Task: Rotate the text as none.
Action: Mouse moved to (27, 186)
Screenshot: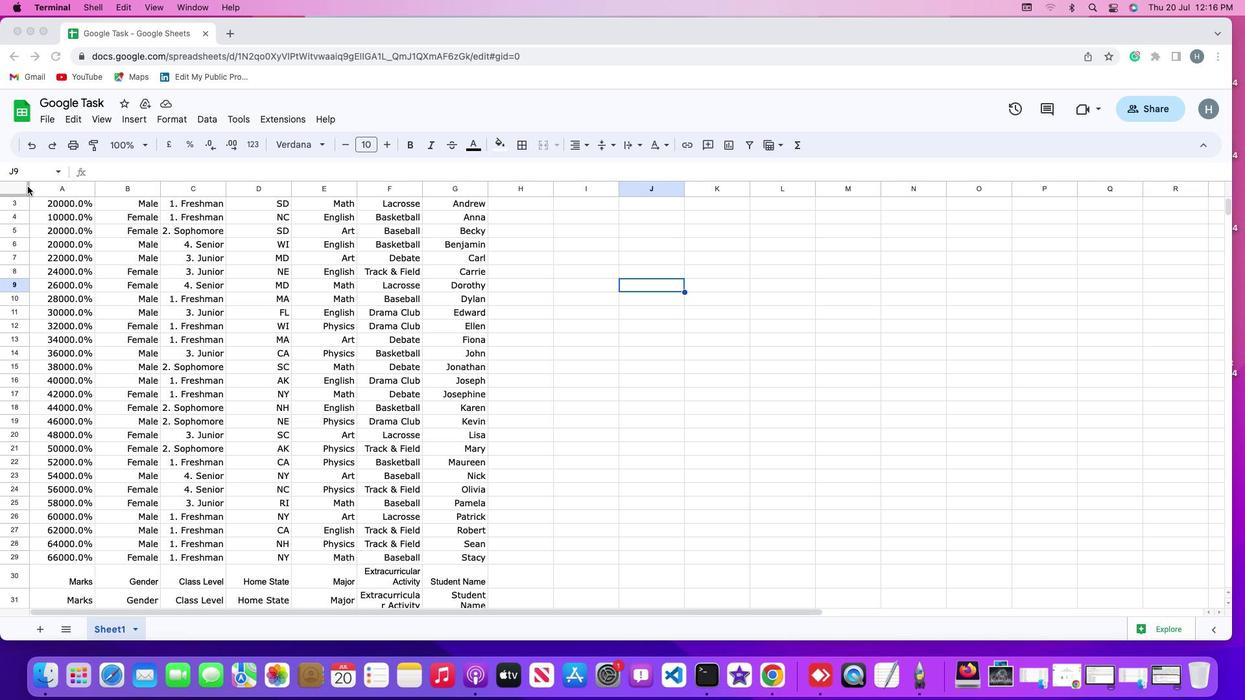 
Action: Mouse pressed left at (27, 186)
Screenshot: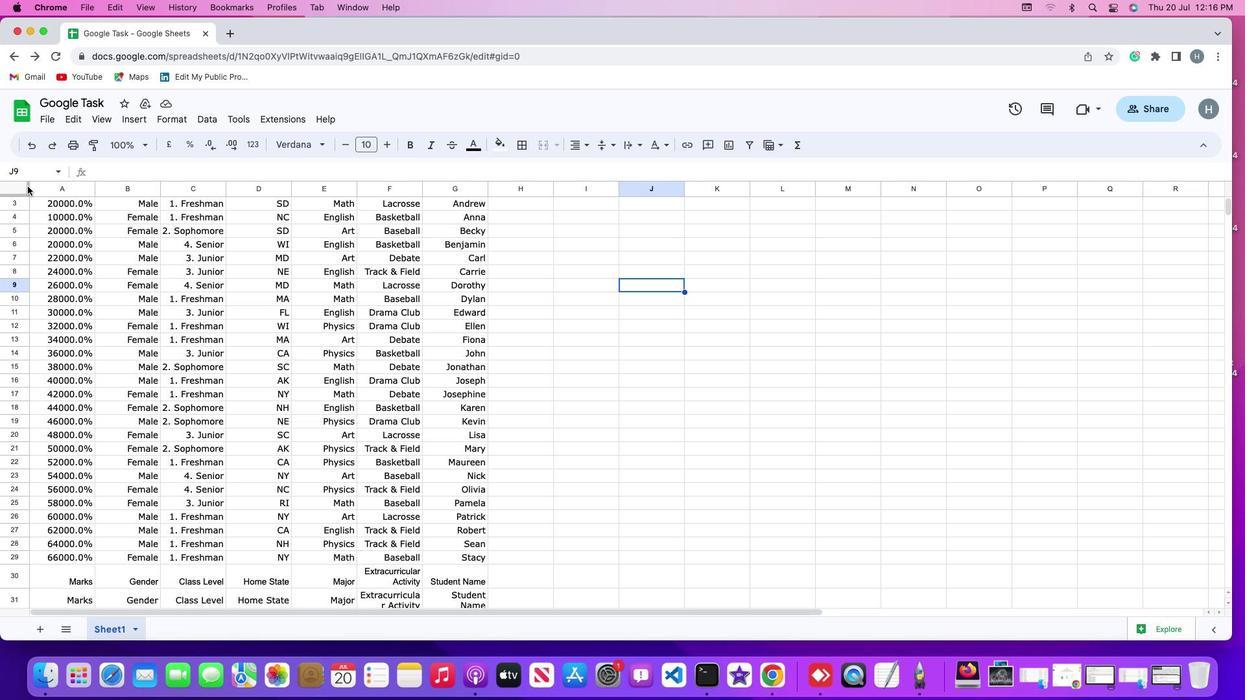 
Action: Mouse moved to (12, 187)
Screenshot: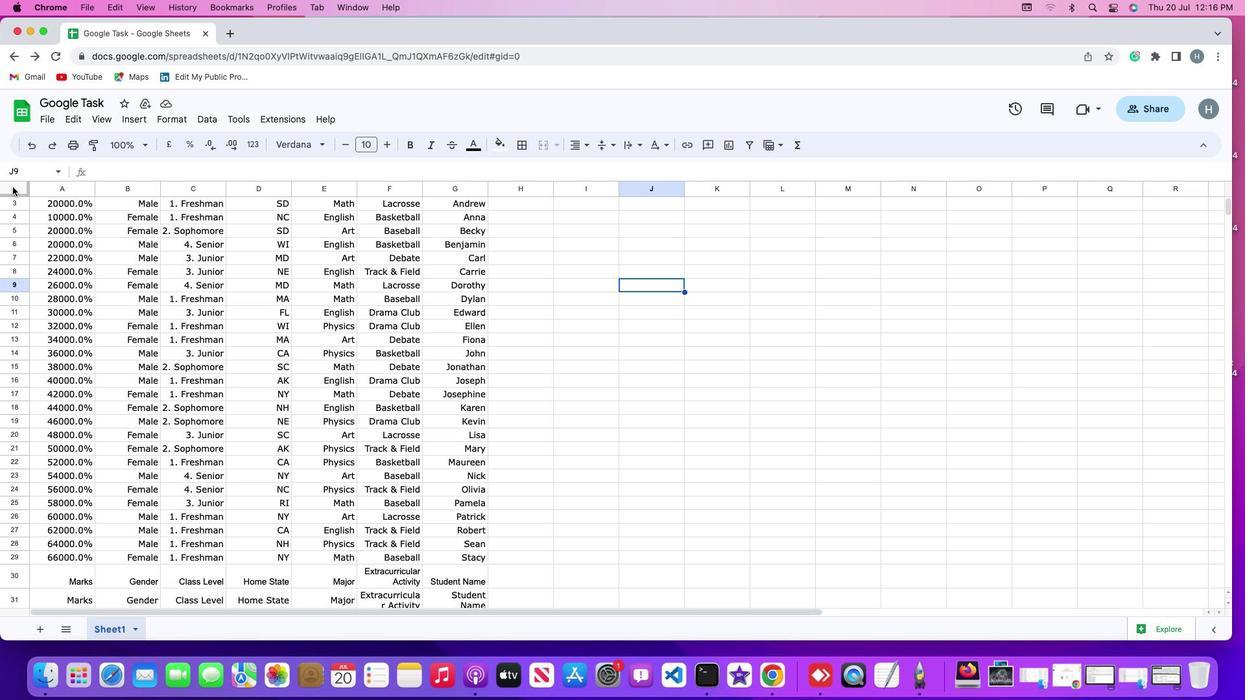 
Action: Mouse pressed left at (12, 187)
Screenshot: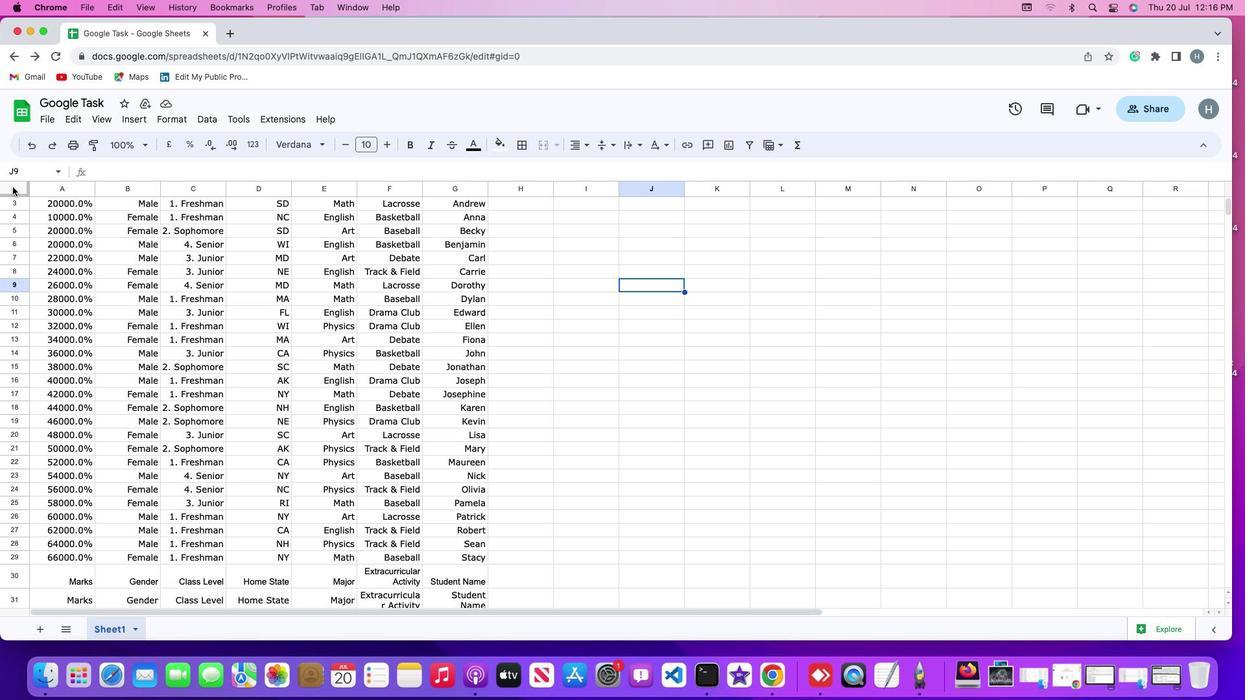 
Action: Mouse moved to (162, 112)
Screenshot: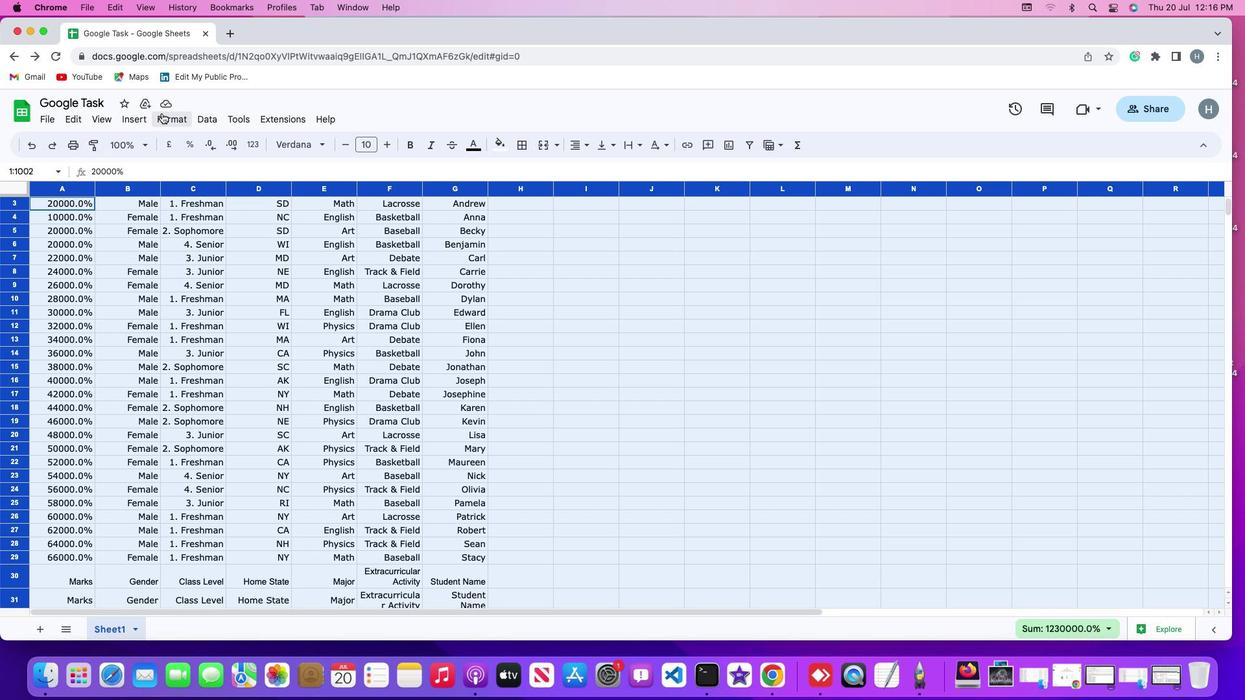 
Action: Mouse pressed left at (162, 112)
Screenshot: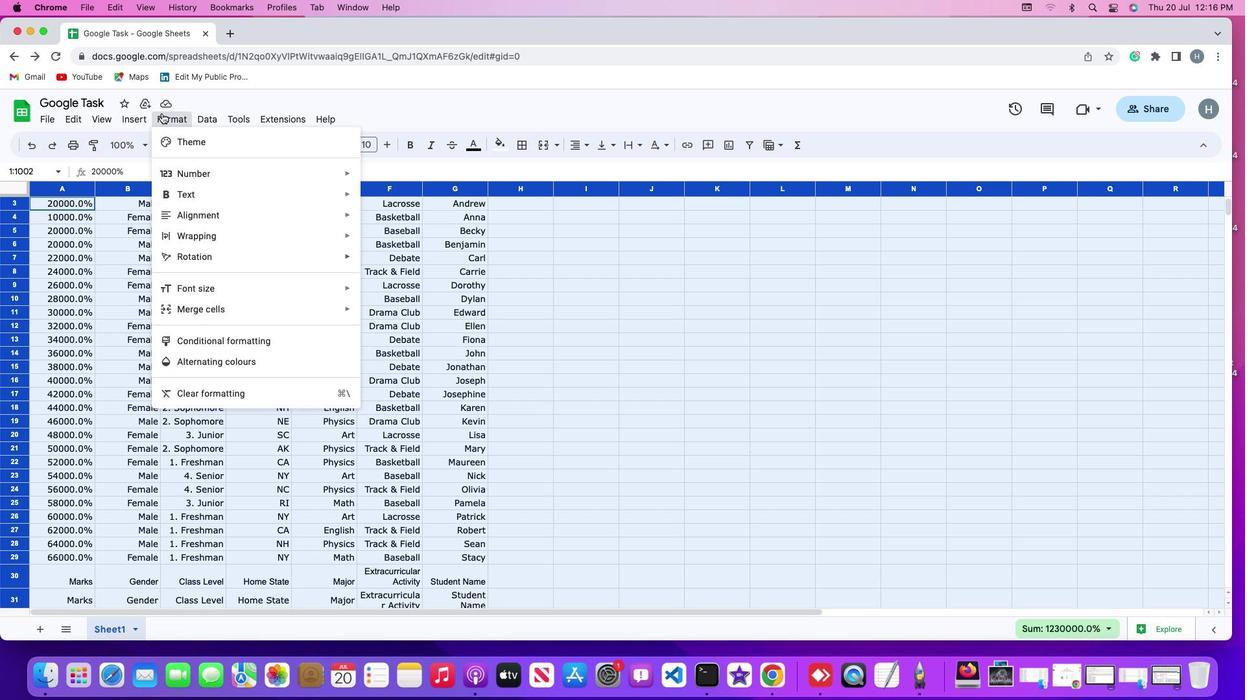 
Action: Mouse moved to (192, 253)
Screenshot: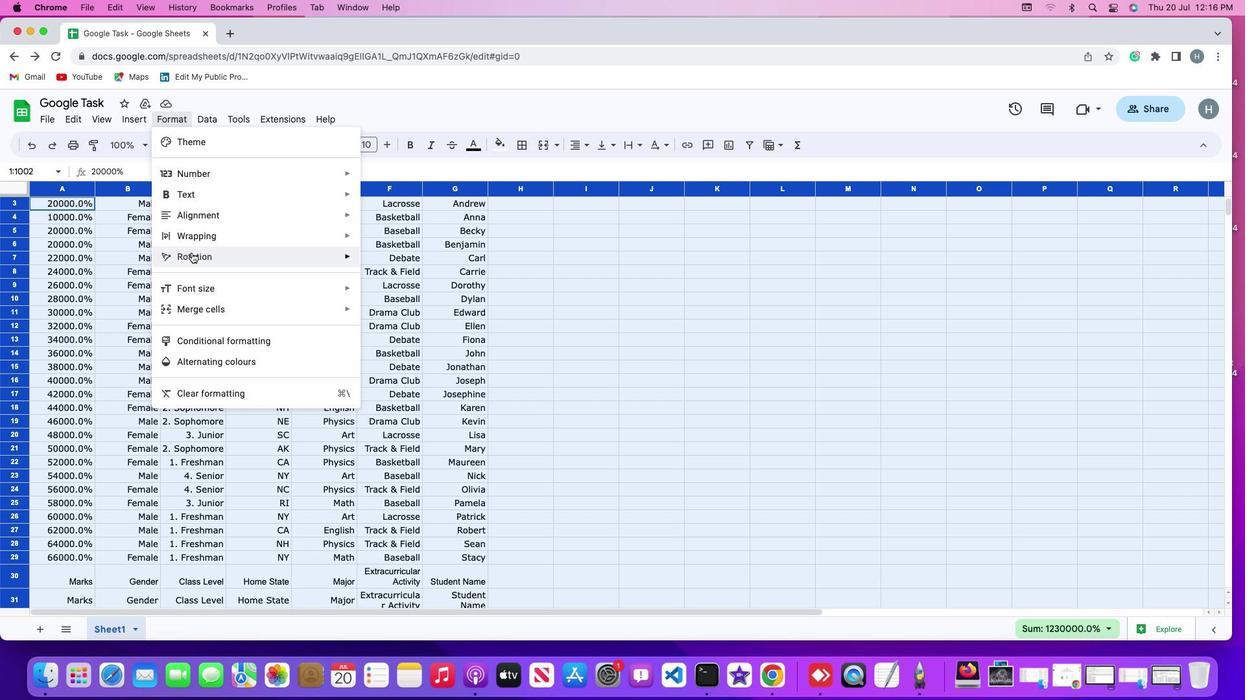 
Action: Mouse pressed left at (192, 253)
Screenshot: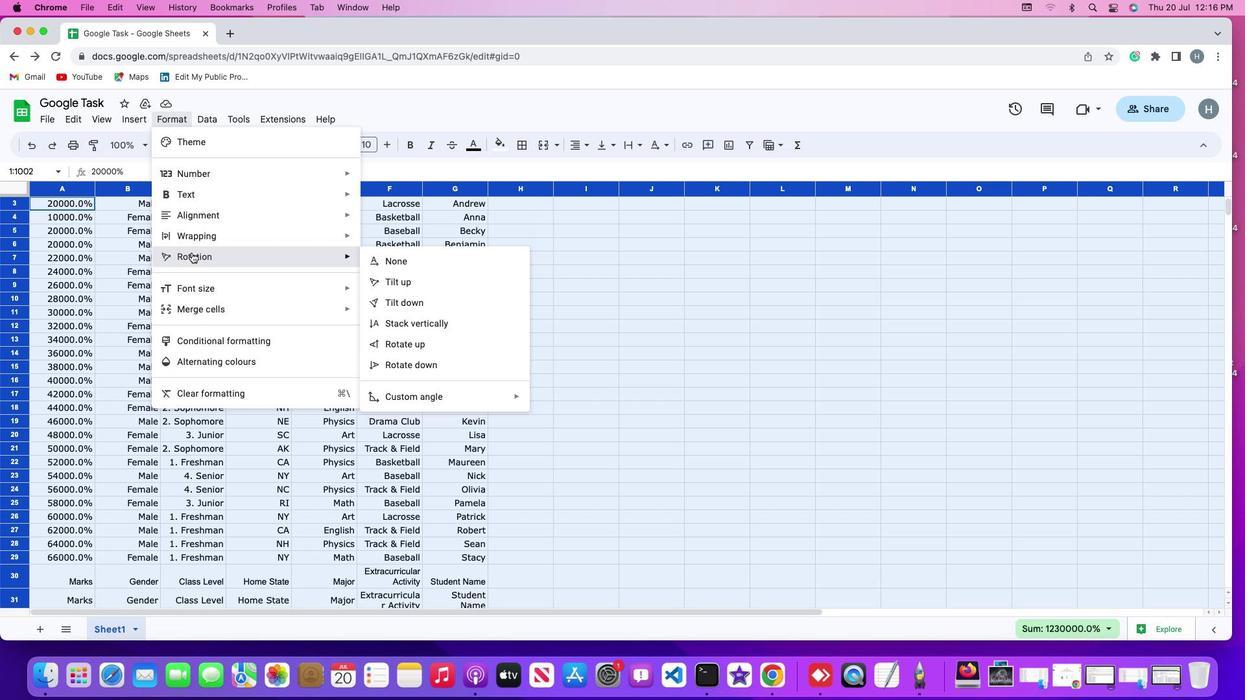 
Action: Mouse moved to (402, 263)
Screenshot: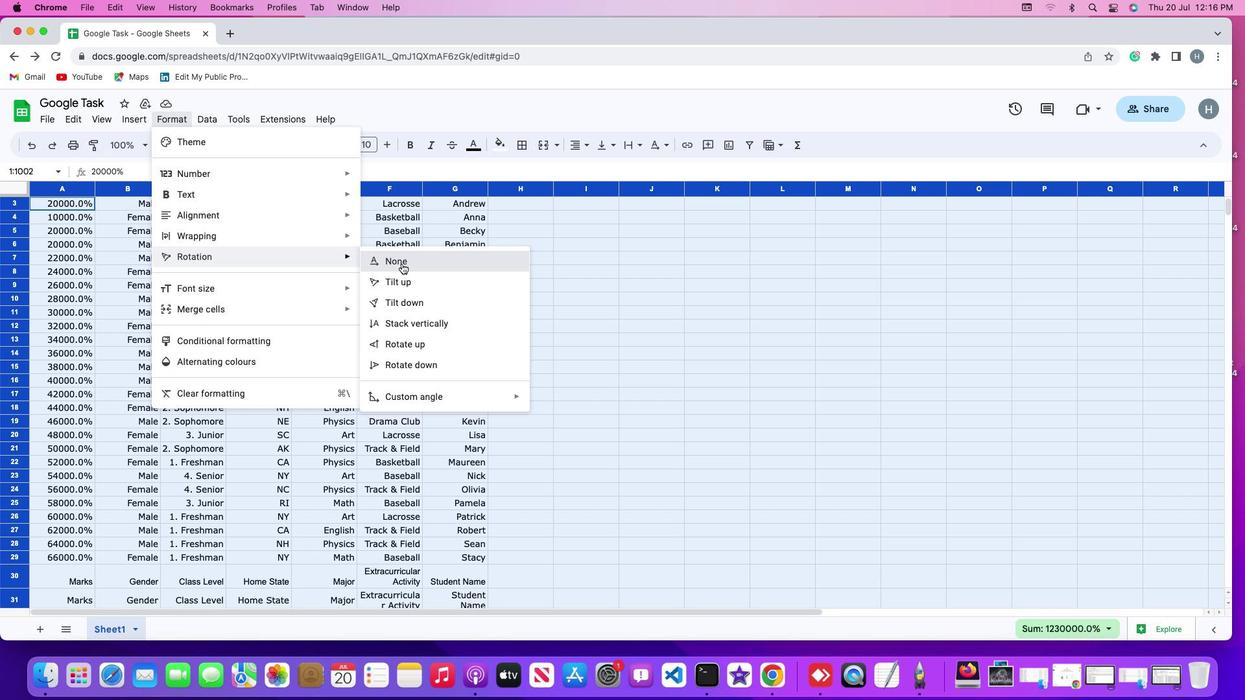 
Action: Mouse pressed left at (402, 263)
Screenshot: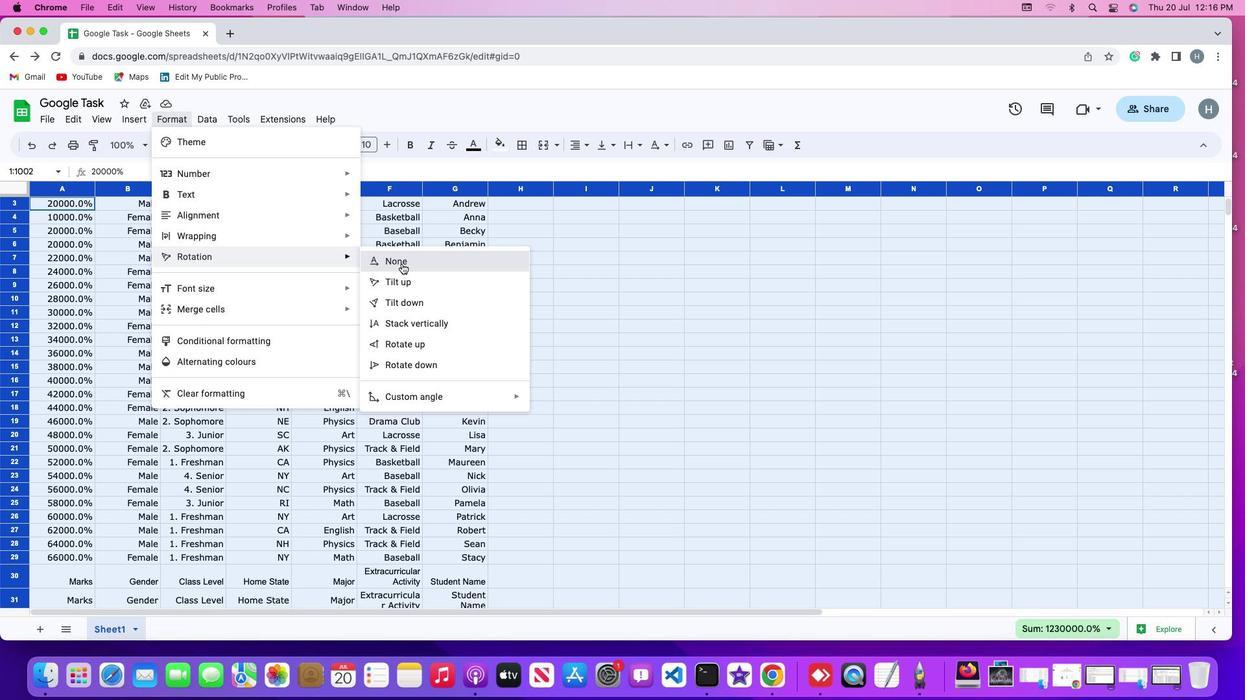 
Action: Mouse moved to (539, 285)
Screenshot: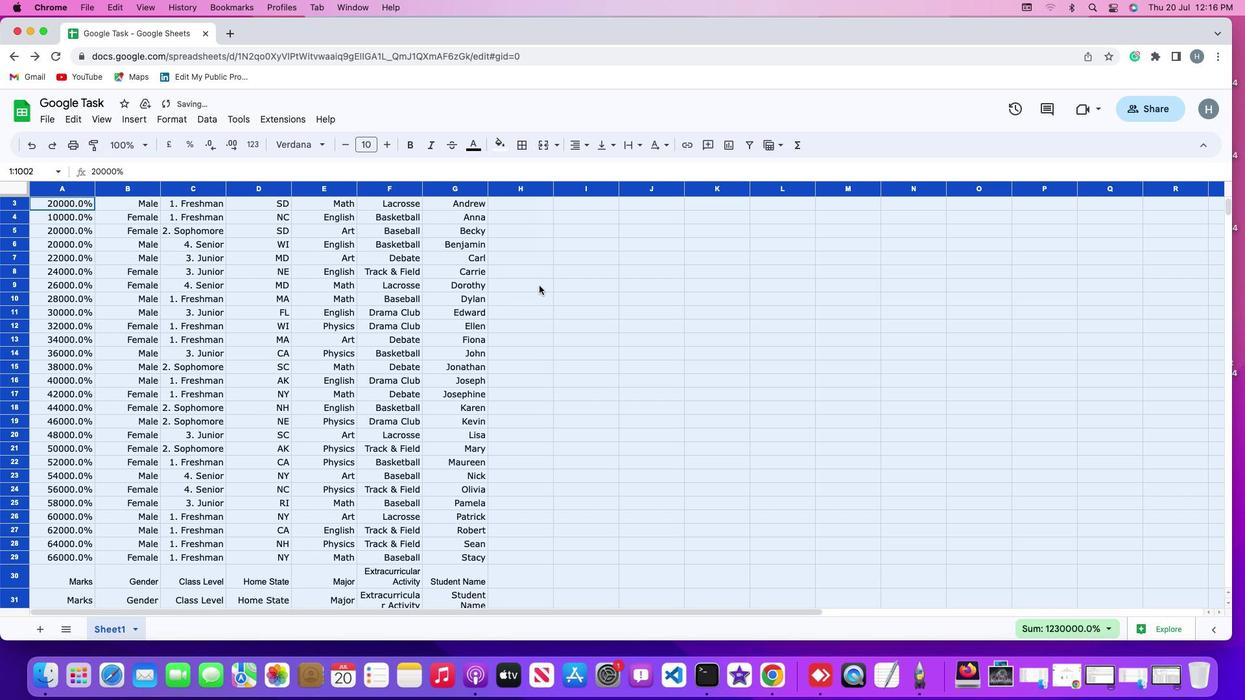 
Action: Mouse pressed left at (539, 285)
Screenshot: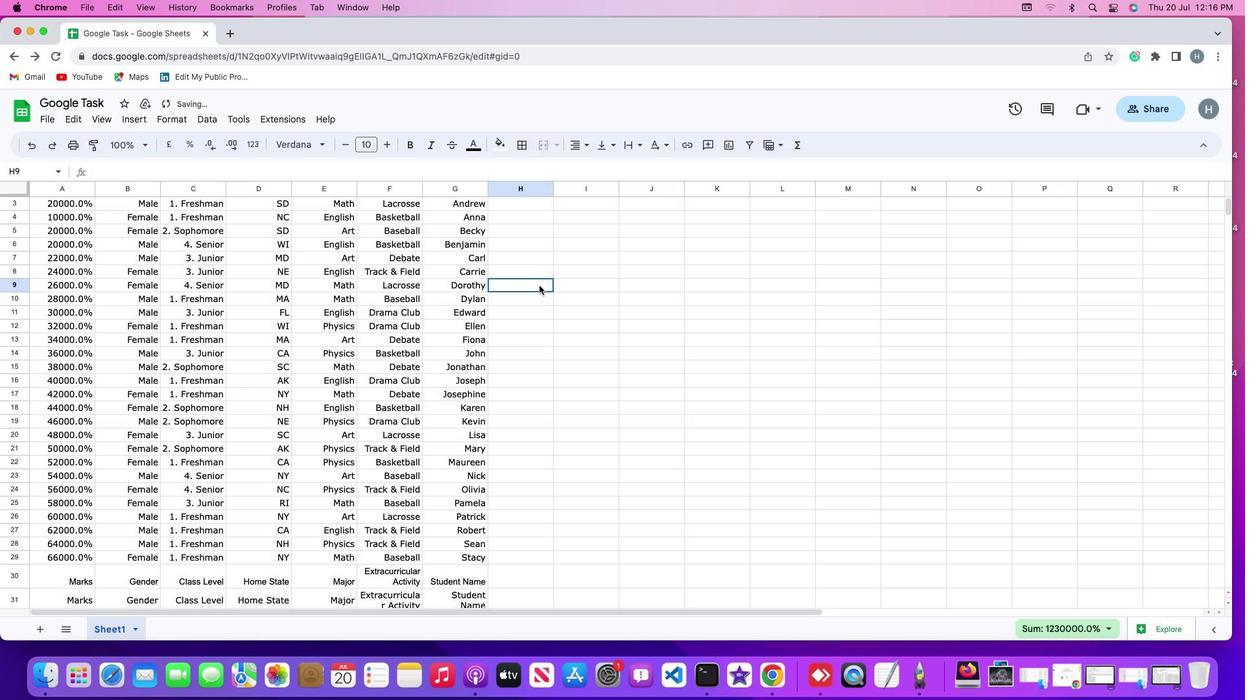 
